 Task: Set the "Crypto key length in bytes" for SRT stream output to 16 bytes.
Action: Mouse moved to (113, 13)
Screenshot: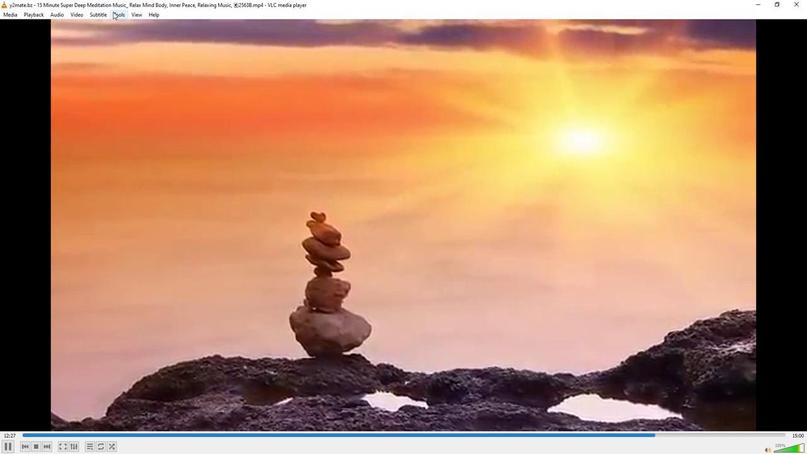 
Action: Mouse pressed left at (113, 13)
Screenshot: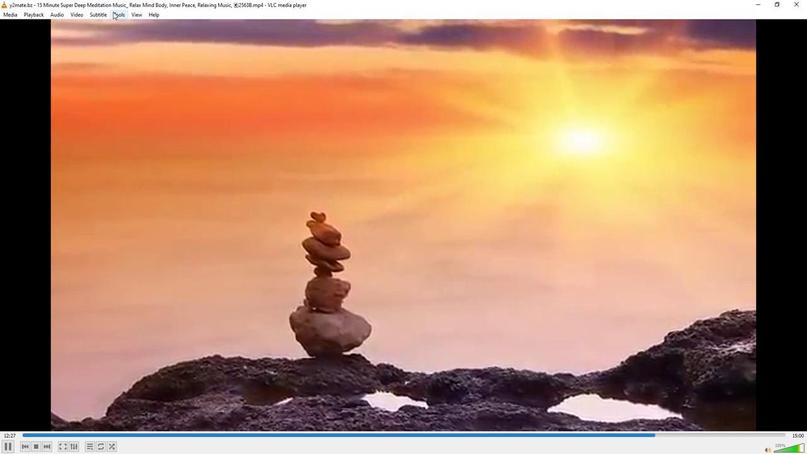 
Action: Mouse moved to (131, 112)
Screenshot: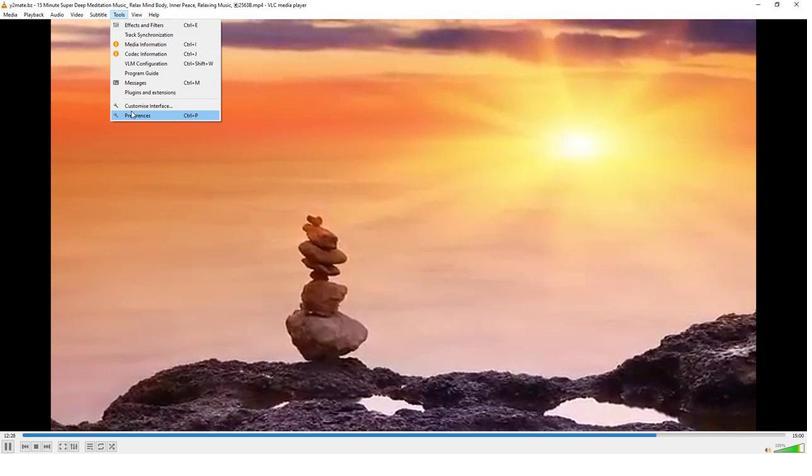 
Action: Mouse pressed left at (131, 112)
Screenshot: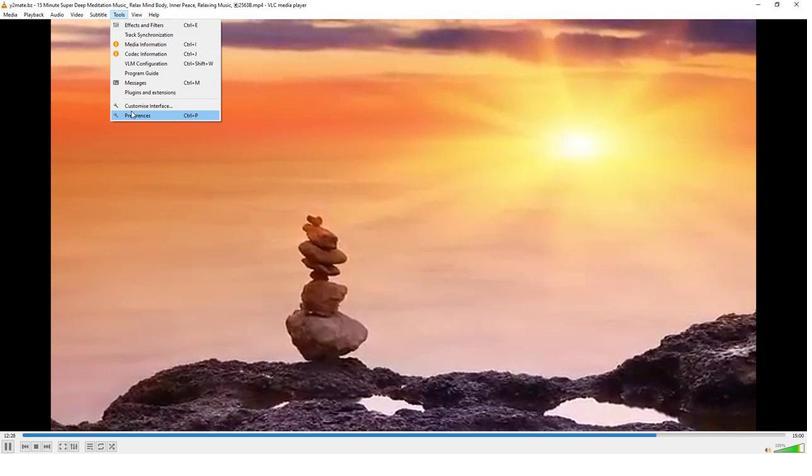 
Action: Mouse moved to (265, 370)
Screenshot: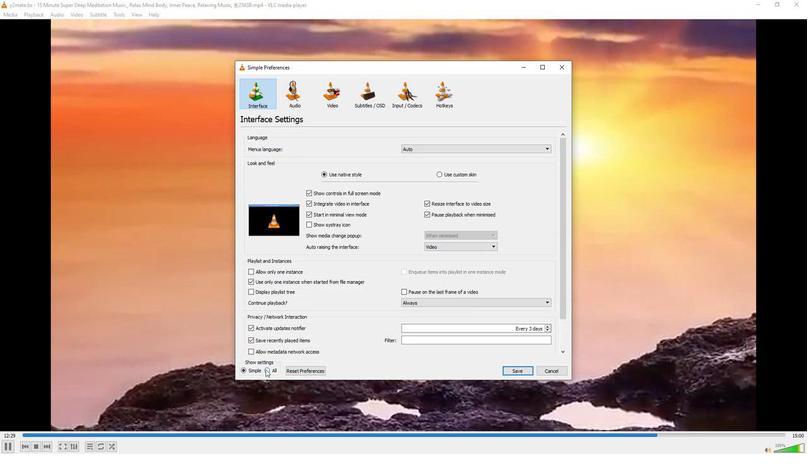 
Action: Mouse pressed left at (265, 370)
Screenshot: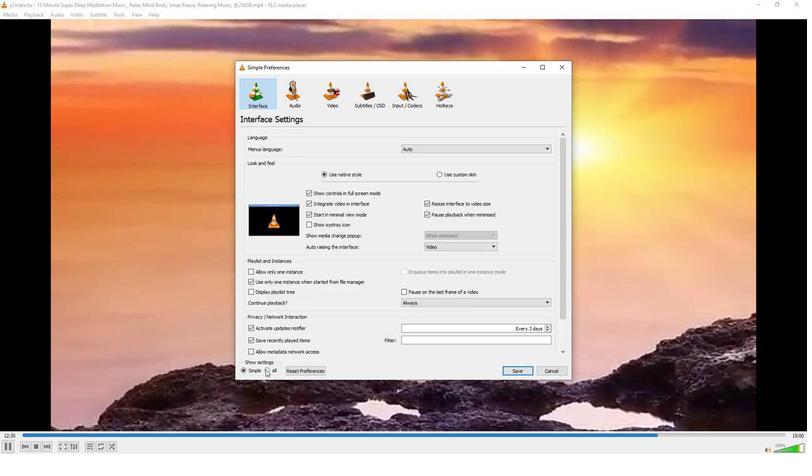 
Action: Mouse moved to (253, 295)
Screenshot: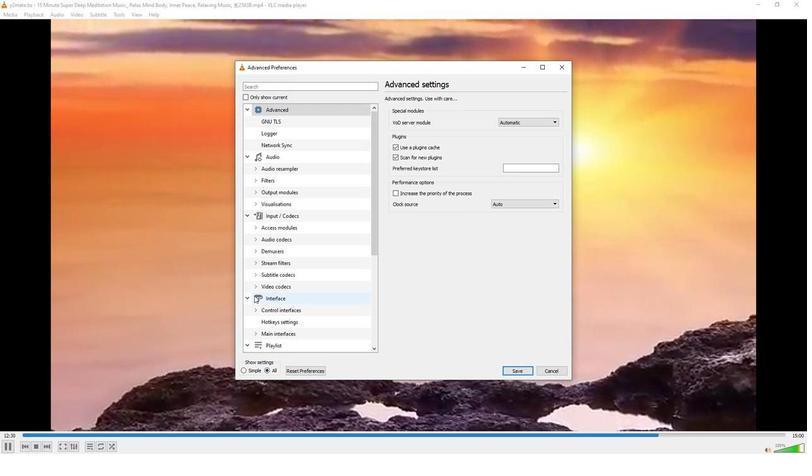 
Action: Mouse scrolled (253, 295) with delta (0, 0)
Screenshot: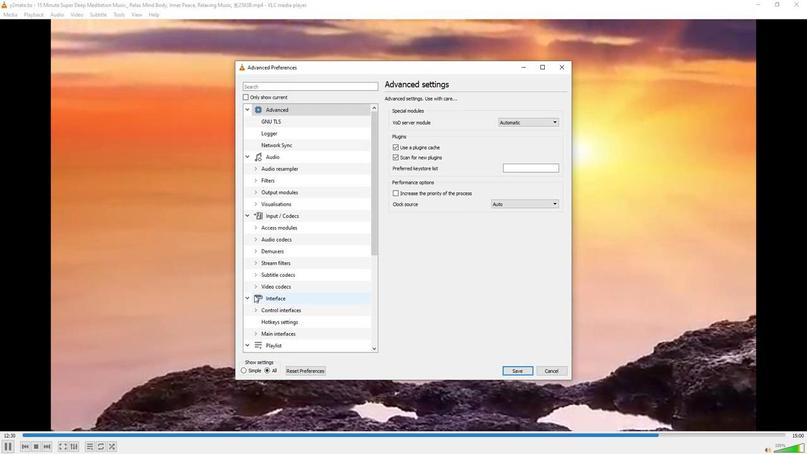 
Action: Mouse scrolled (253, 295) with delta (0, 0)
Screenshot: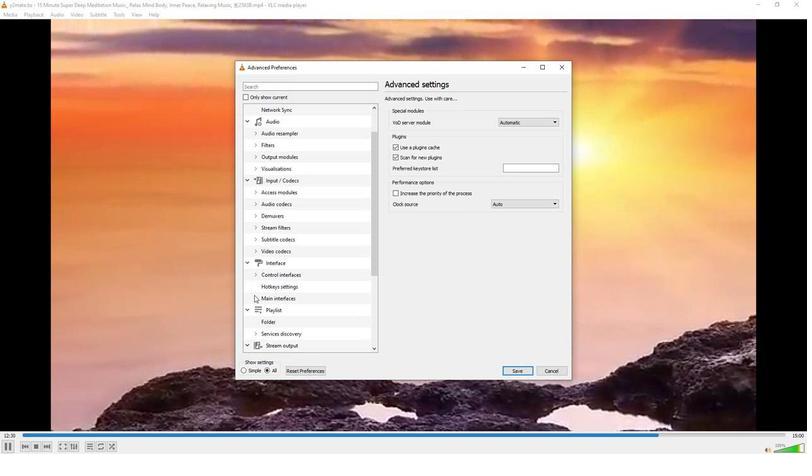 
Action: Mouse moved to (253, 322)
Screenshot: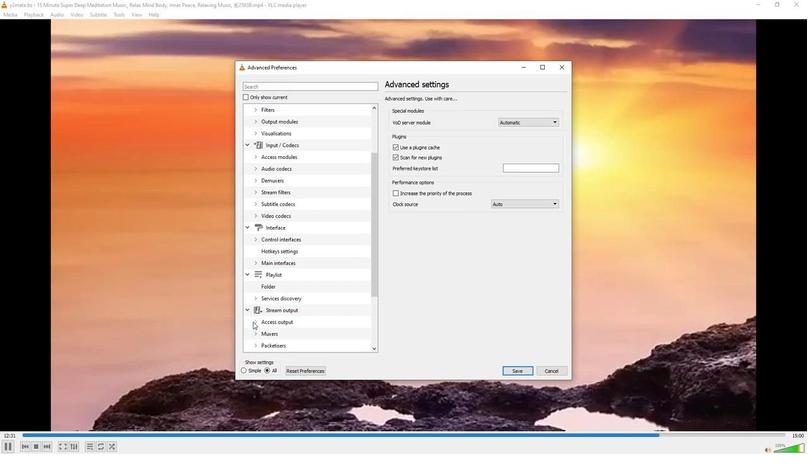 
Action: Mouse pressed left at (253, 322)
Screenshot: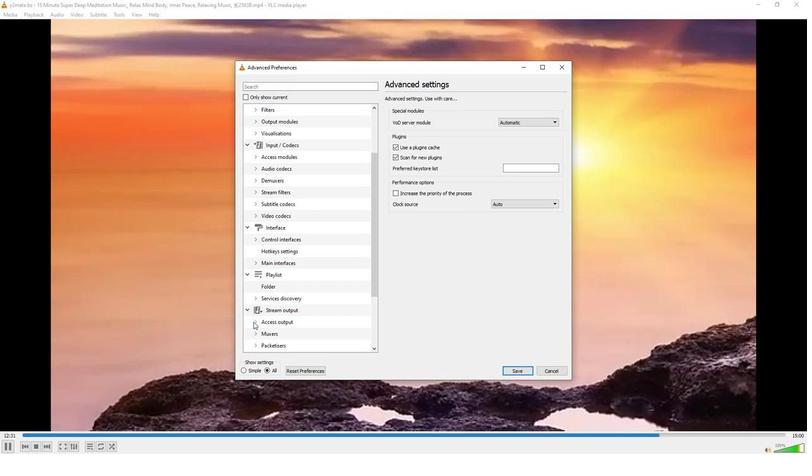 
Action: Mouse moved to (259, 321)
Screenshot: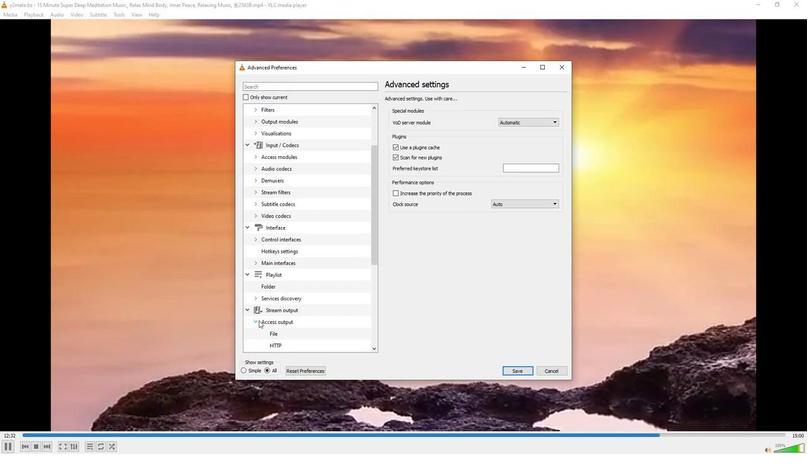 
Action: Mouse scrolled (259, 320) with delta (0, 0)
Screenshot: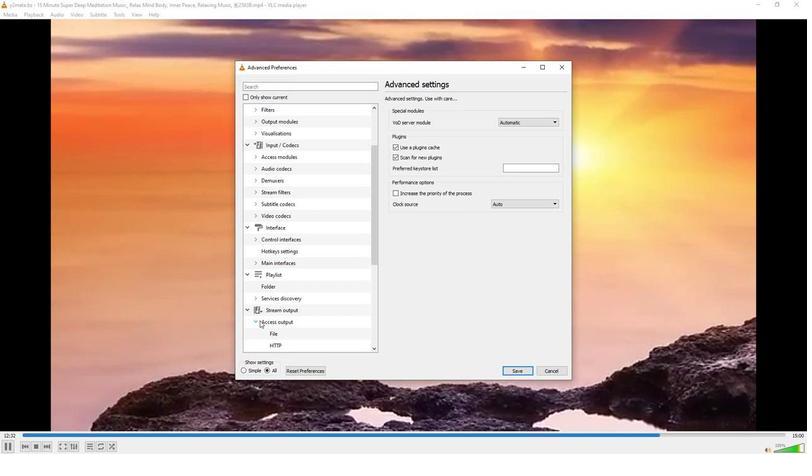 
Action: Mouse moved to (259, 320)
Screenshot: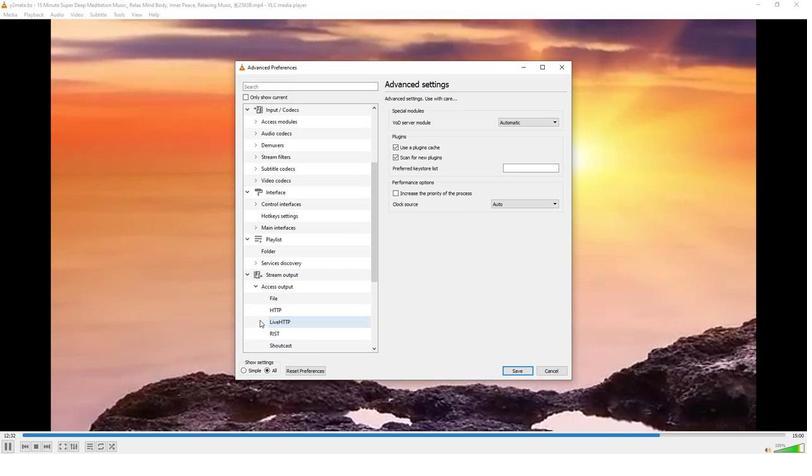 
Action: Mouse scrolled (259, 320) with delta (0, 0)
Screenshot: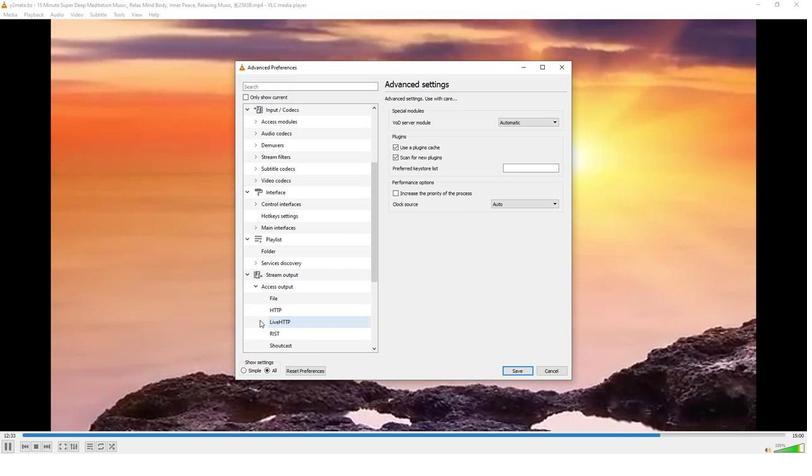 
Action: Mouse moved to (276, 321)
Screenshot: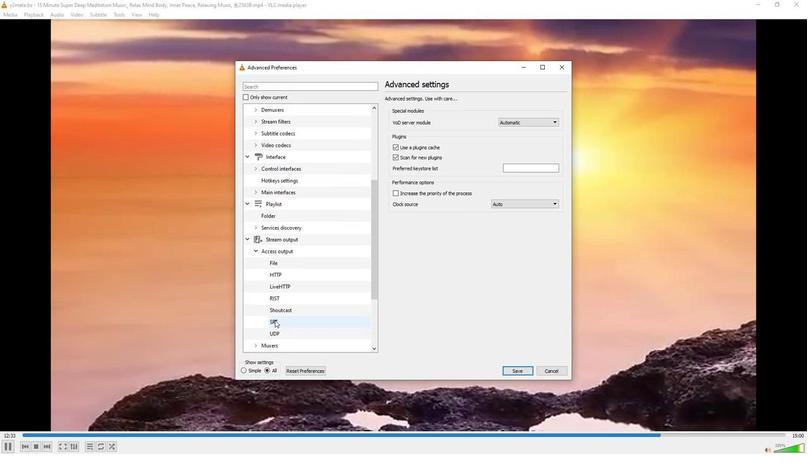 
Action: Mouse pressed left at (276, 321)
Screenshot: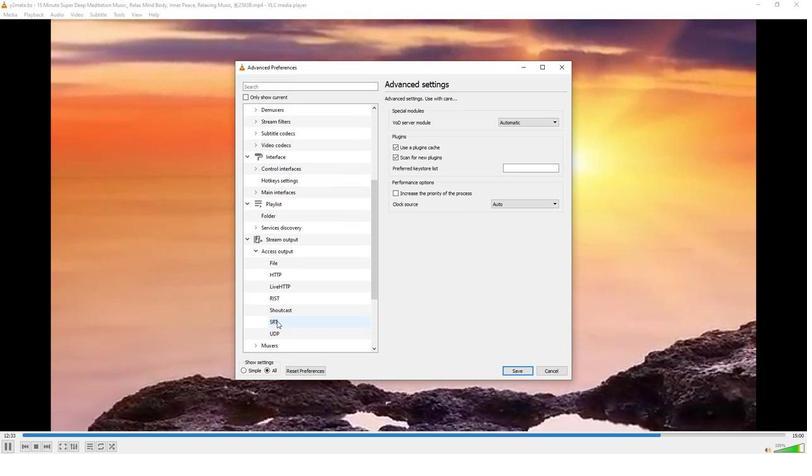 
Action: Mouse moved to (558, 169)
Screenshot: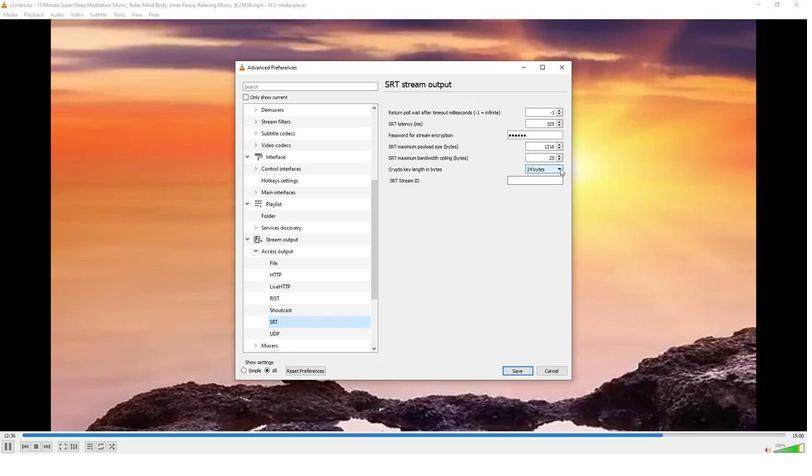 
Action: Mouse pressed left at (558, 169)
Screenshot: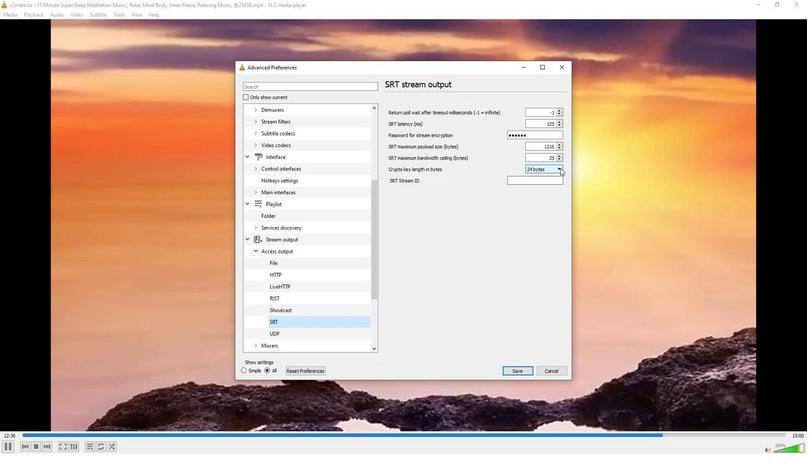
Action: Mouse moved to (530, 175)
Screenshot: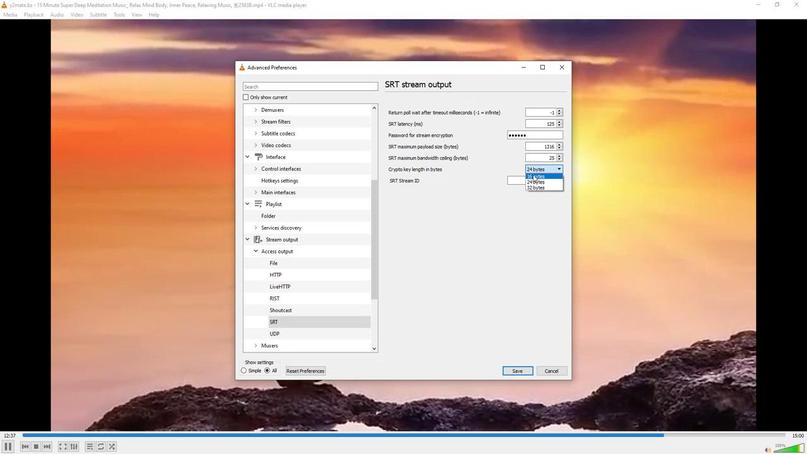 
Action: Mouse pressed left at (530, 175)
Screenshot: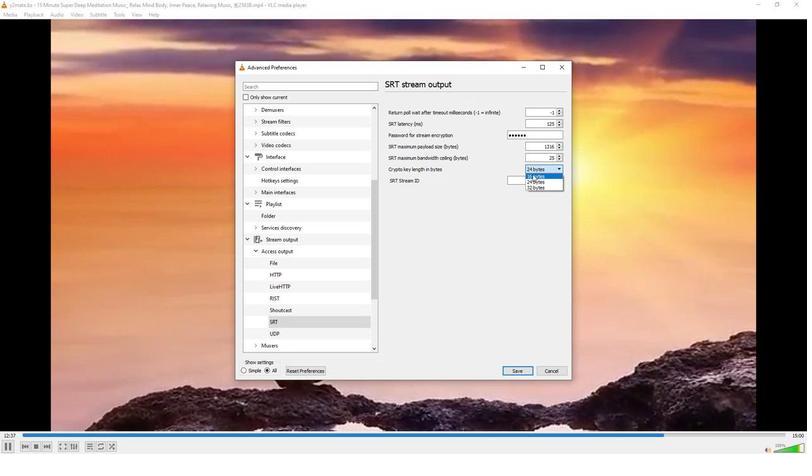
Action: Mouse moved to (515, 234)
Screenshot: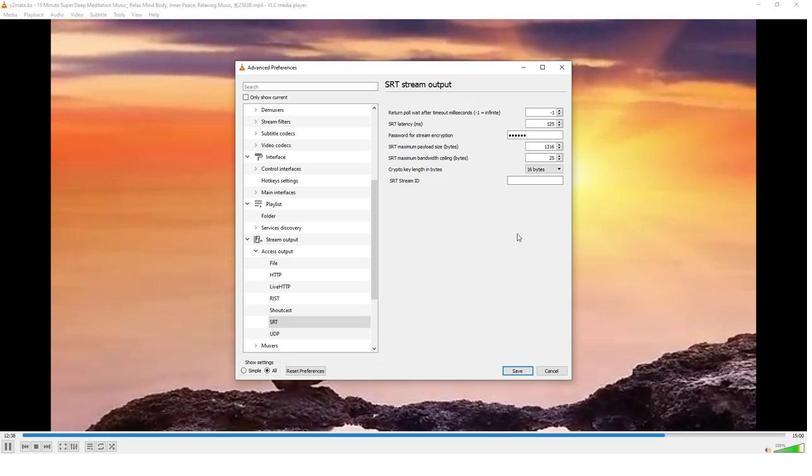 
